Task: Change the subtitle font size to Large and save.
Action: Mouse moved to (124, 19)
Screenshot: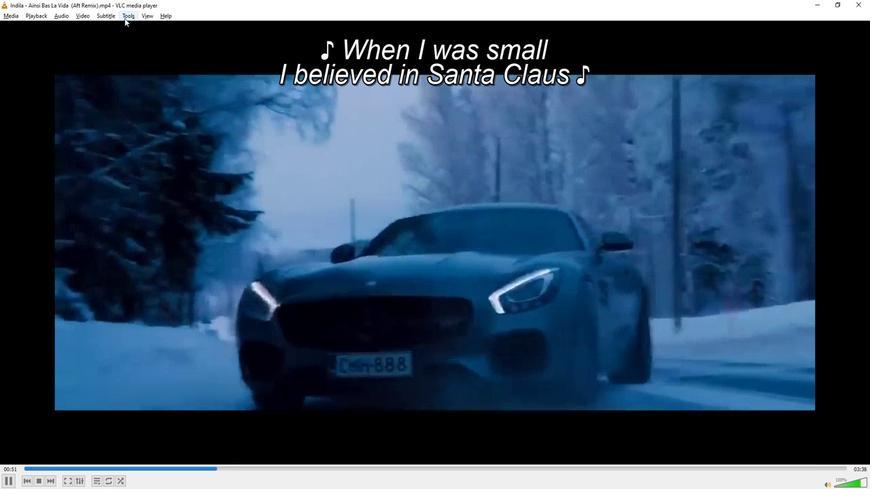 
Action: Mouse pressed left at (124, 19)
Screenshot: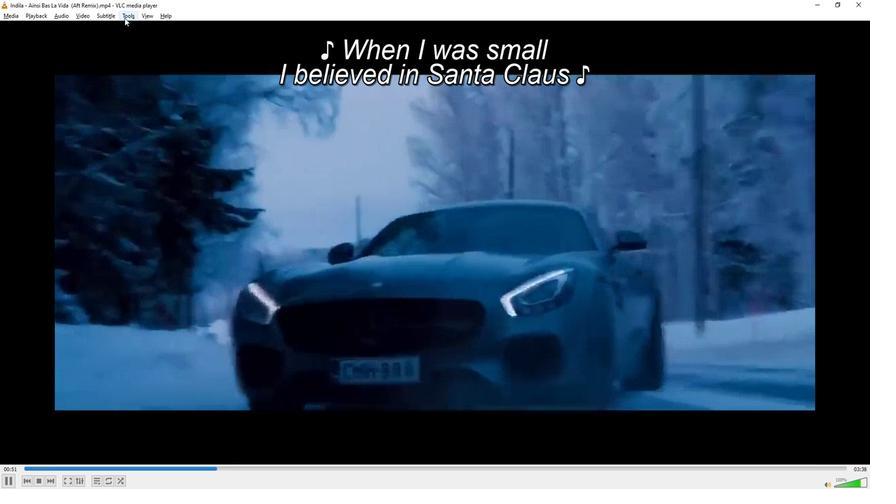 
Action: Mouse moved to (142, 126)
Screenshot: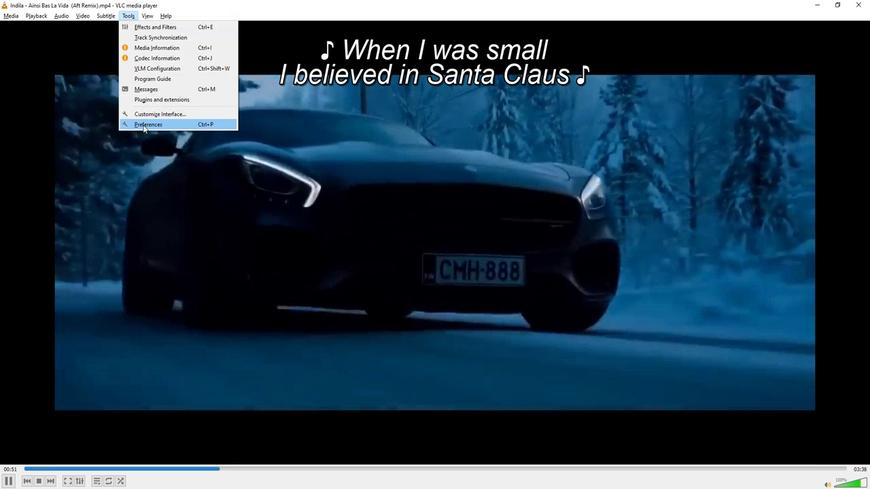 
Action: Mouse pressed left at (142, 126)
Screenshot: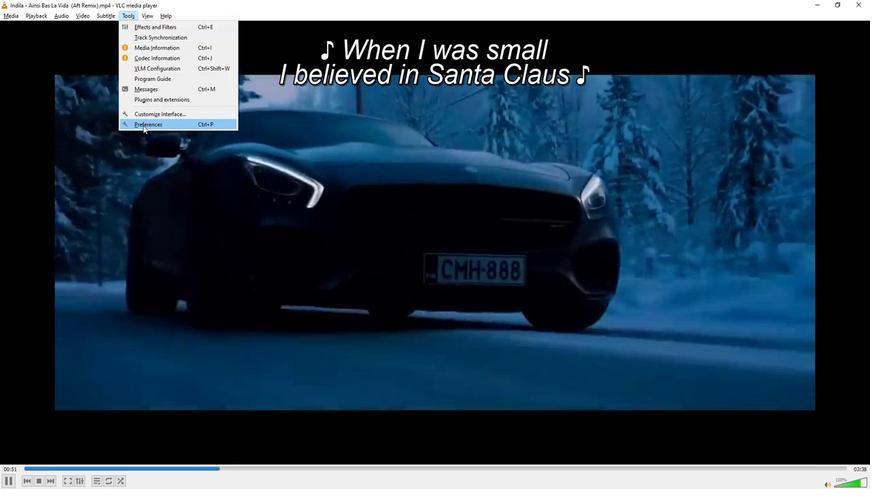 
Action: Mouse moved to (216, 123)
Screenshot: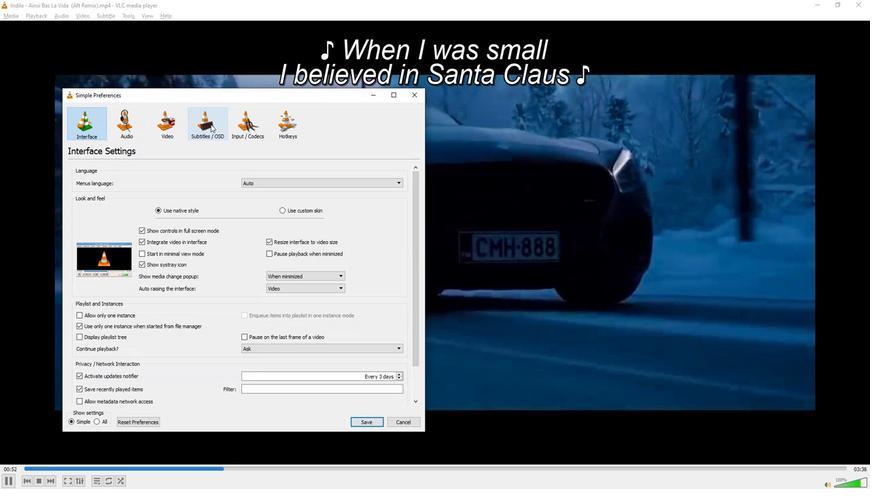 
Action: Mouse pressed left at (216, 123)
Screenshot: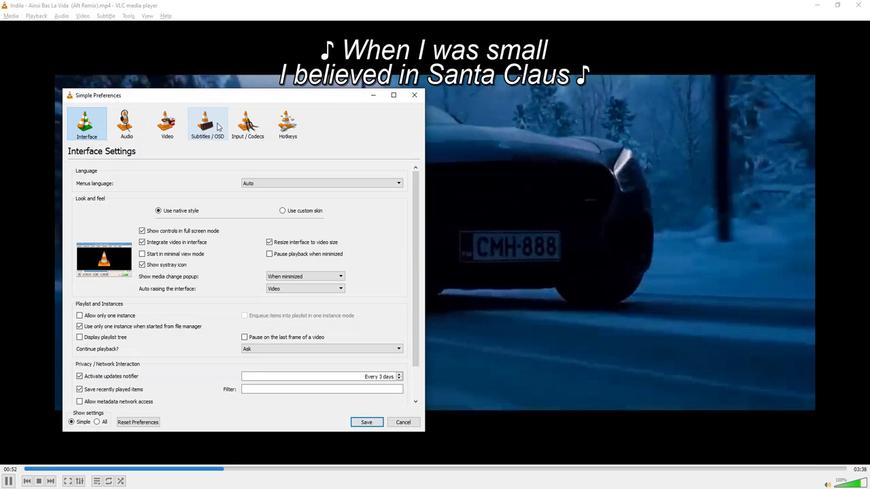 
Action: Mouse moved to (226, 283)
Screenshot: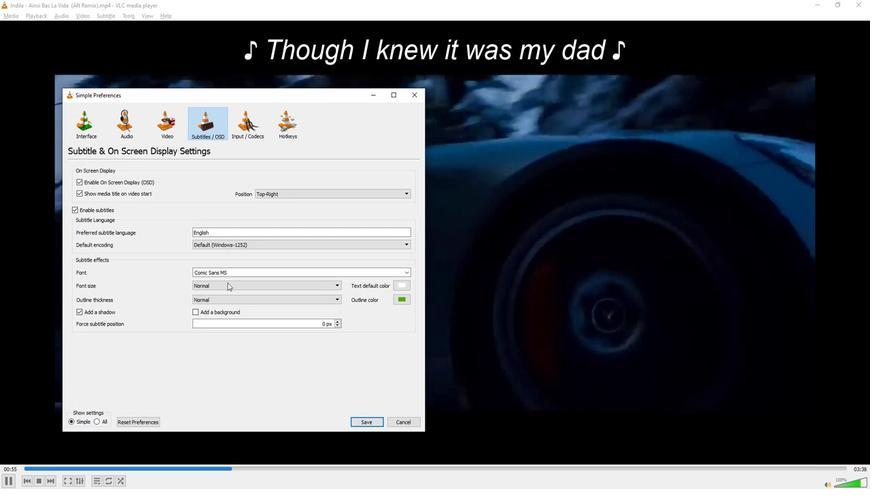 
Action: Mouse pressed left at (226, 283)
Screenshot: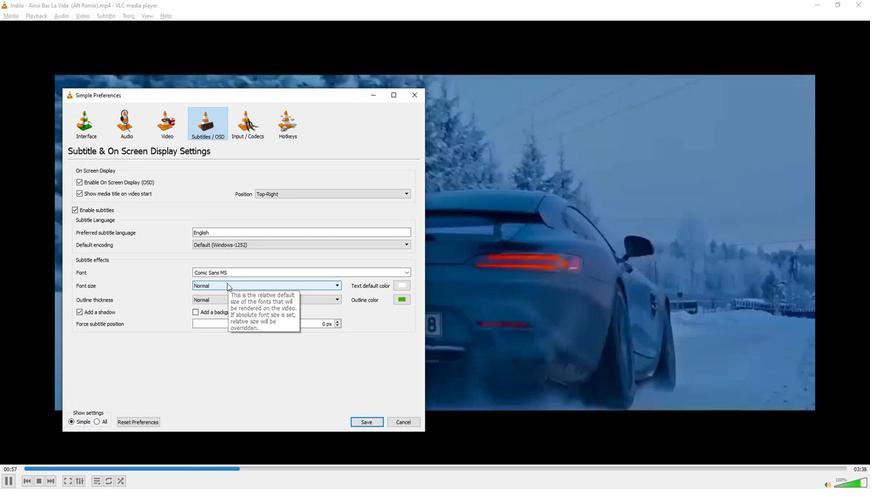 
Action: Mouse moved to (203, 319)
Screenshot: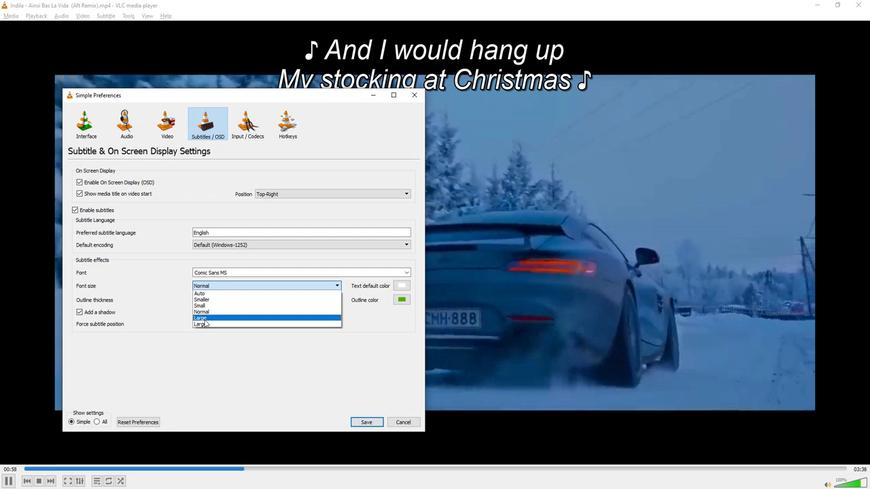 
Action: Mouse pressed left at (203, 319)
Screenshot: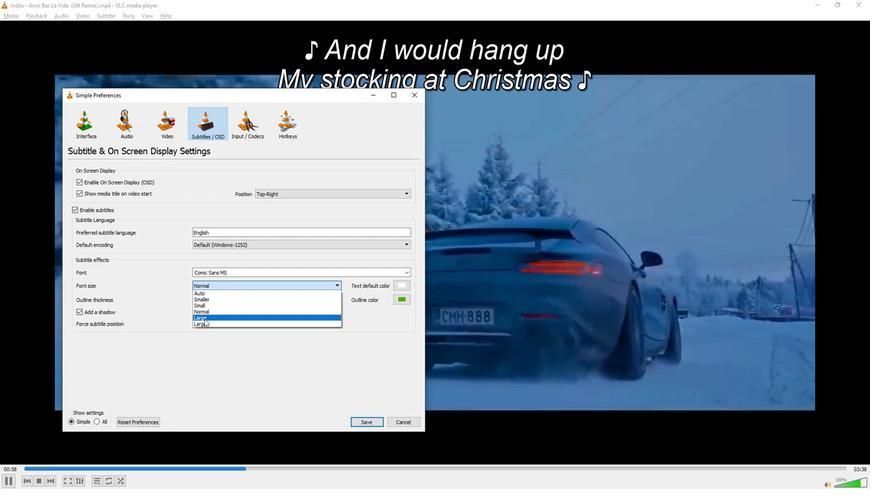 
Action: Mouse moved to (361, 418)
Screenshot: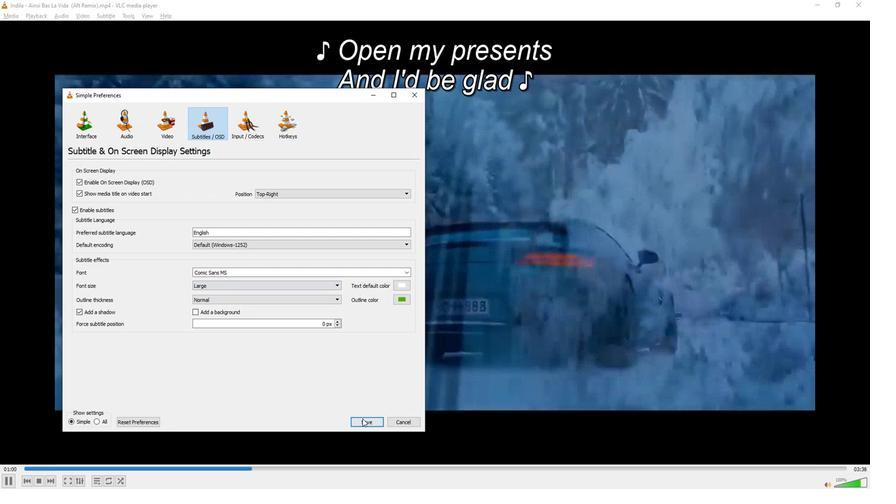 
Action: Mouse pressed left at (361, 418)
Screenshot: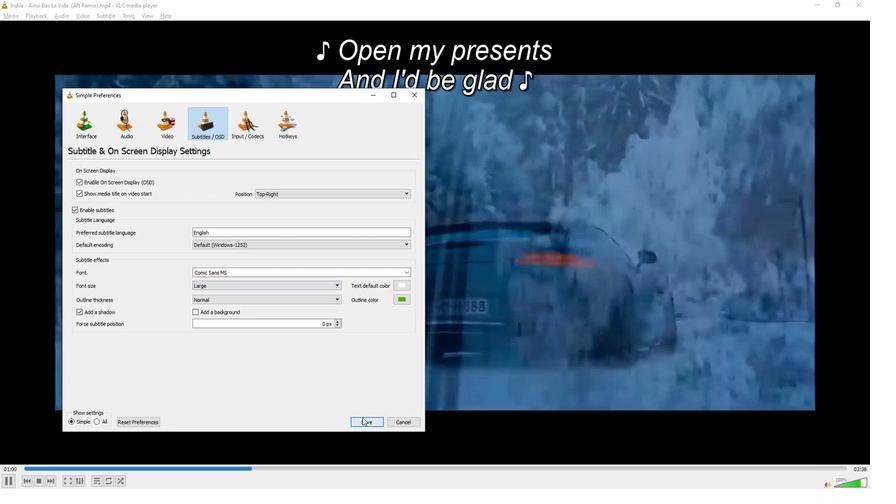 
Action: Mouse moved to (352, 338)
Screenshot: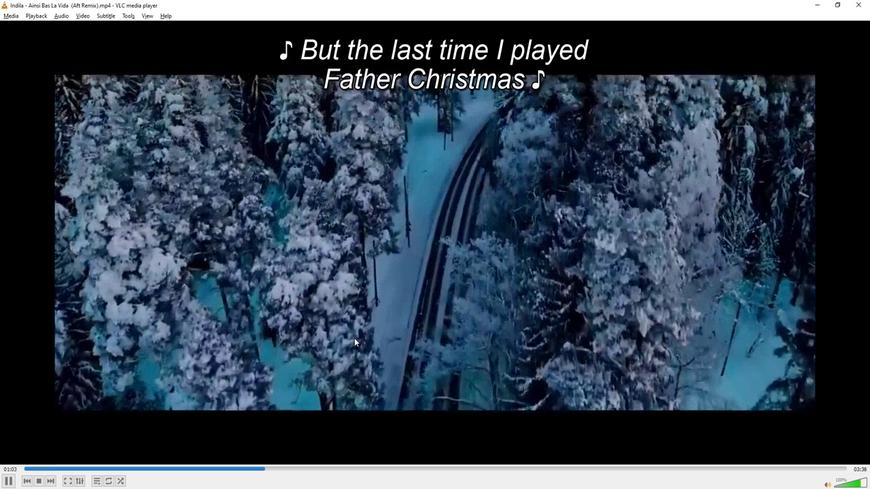 
